 Task: Set the Modulation / Constellation for Cable and satellite reception parameters to 64-QAM.
Action: Mouse moved to (140, 16)
Screenshot: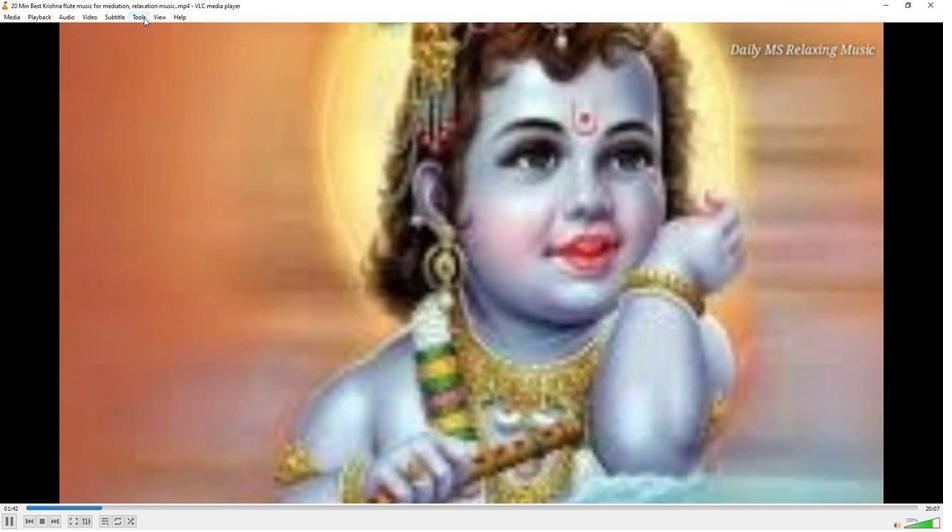 
Action: Mouse pressed left at (140, 16)
Screenshot: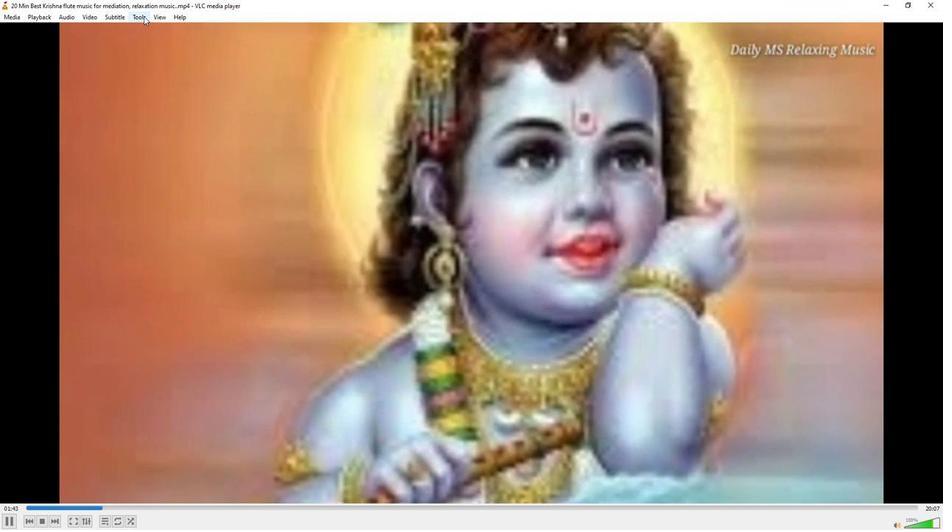 
Action: Mouse moved to (160, 131)
Screenshot: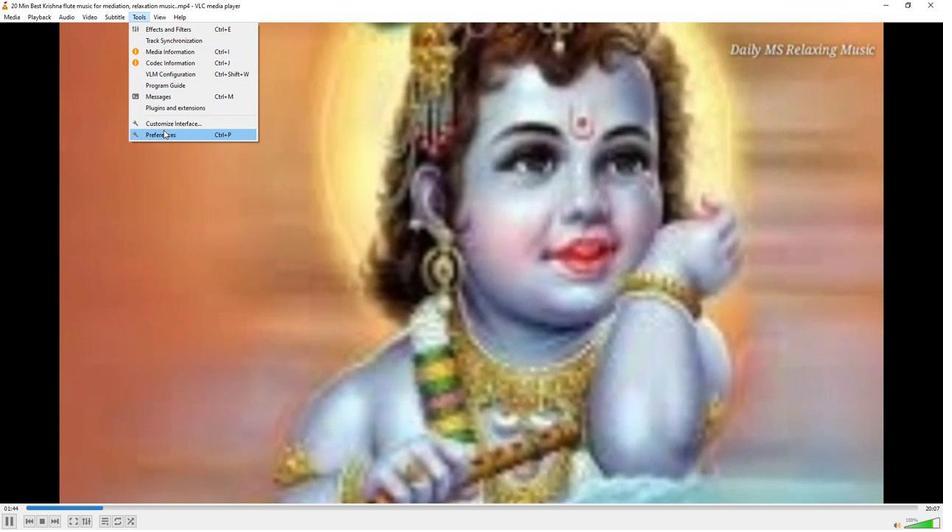 
Action: Mouse pressed left at (160, 131)
Screenshot: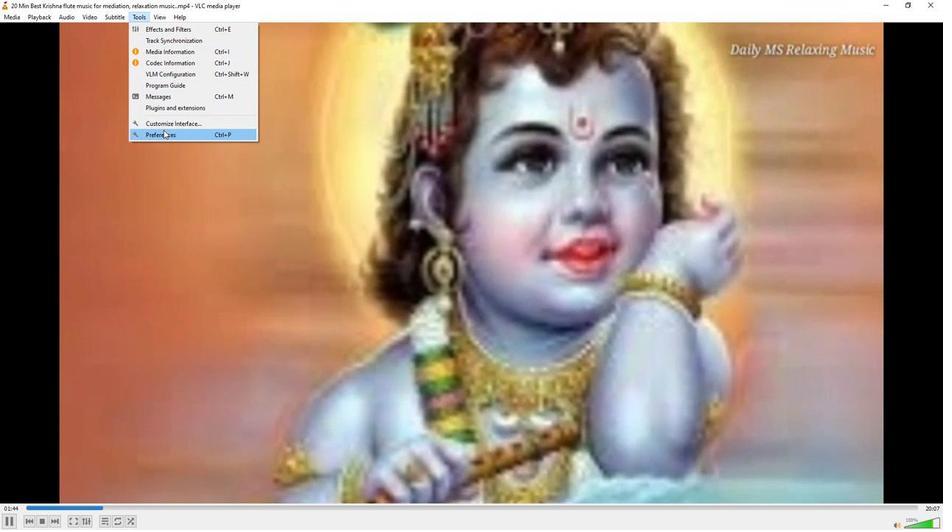 
Action: Mouse moved to (308, 435)
Screenshot: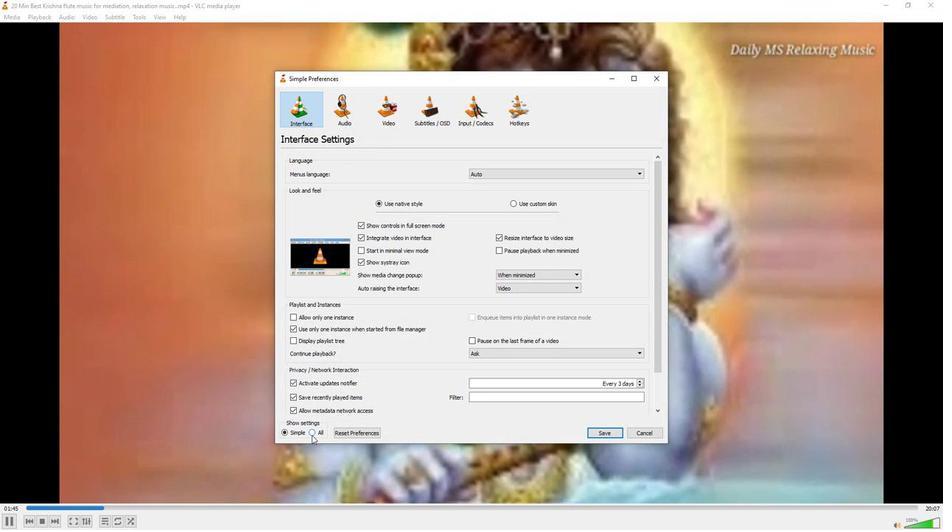 
Action: Mouse pressed left at (308, 435)
Screenshot: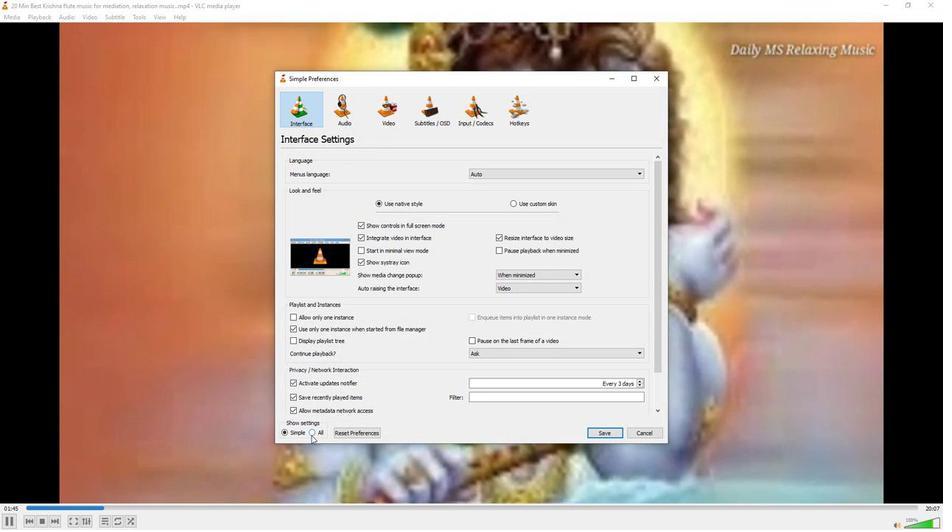 
Action: Mouse moved to (294, 268)
Screenshot: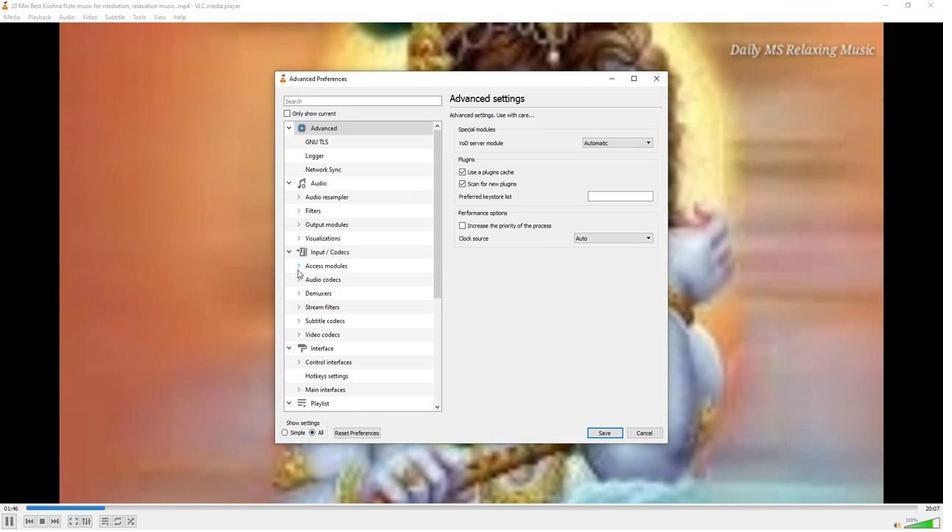 
Action: Mouse pressed left at (294, 268)
Screenshot: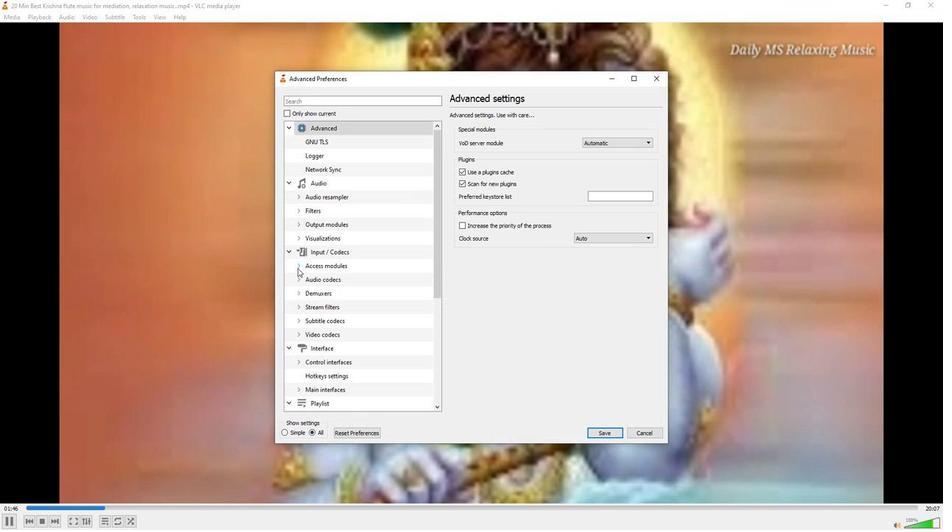 
Action: Mouse moved to (318, 347)
Screenshot: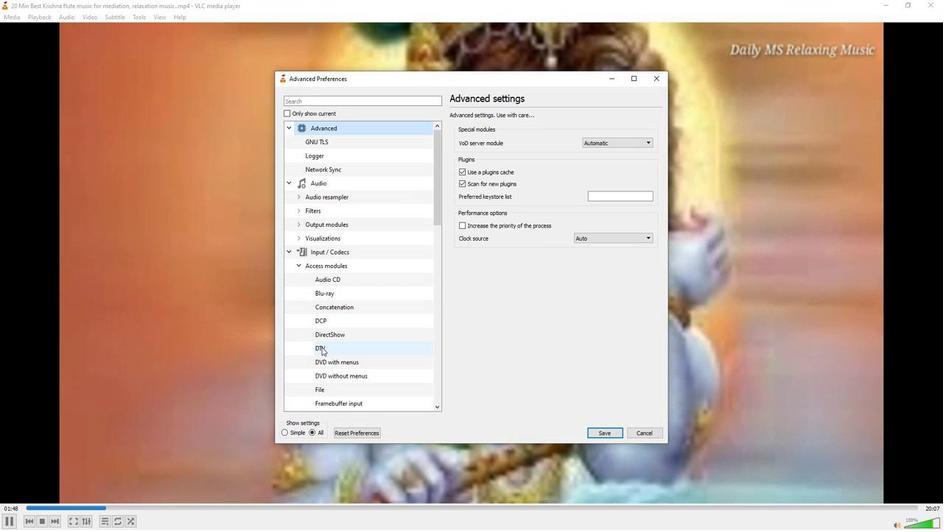 
Action: Mouse pressed left at (318, 347)
Screenshot: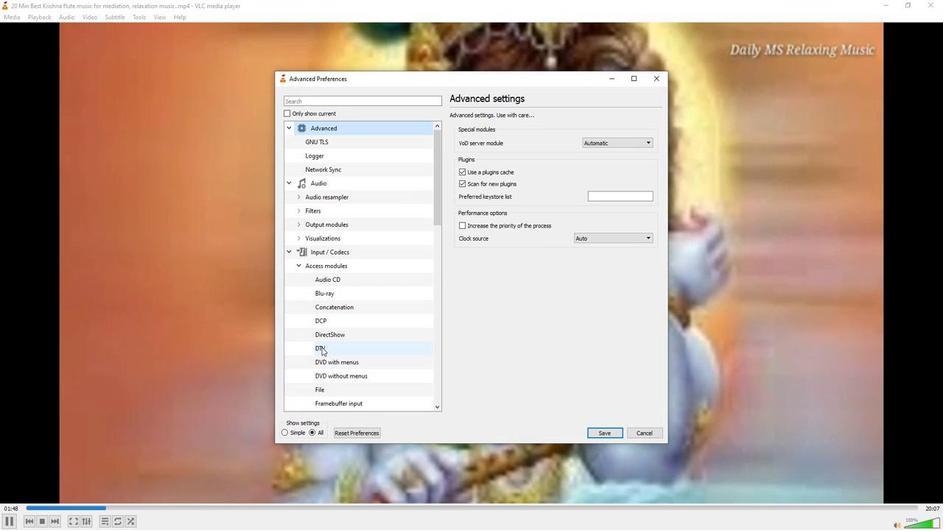 
Action: Mouse moved to (516, 330)
Screenshot: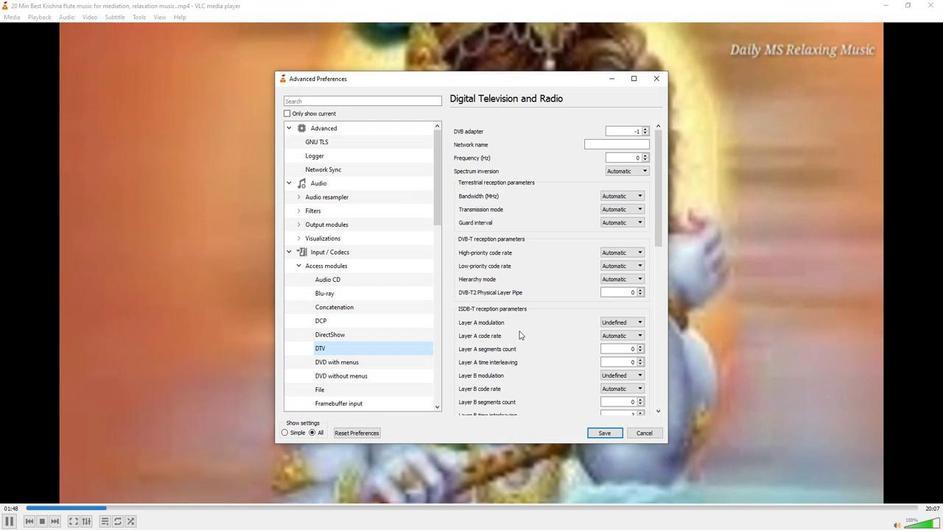 
Action: Mouse scrolled (516, 330) with delta (0, 0)
Screenshot: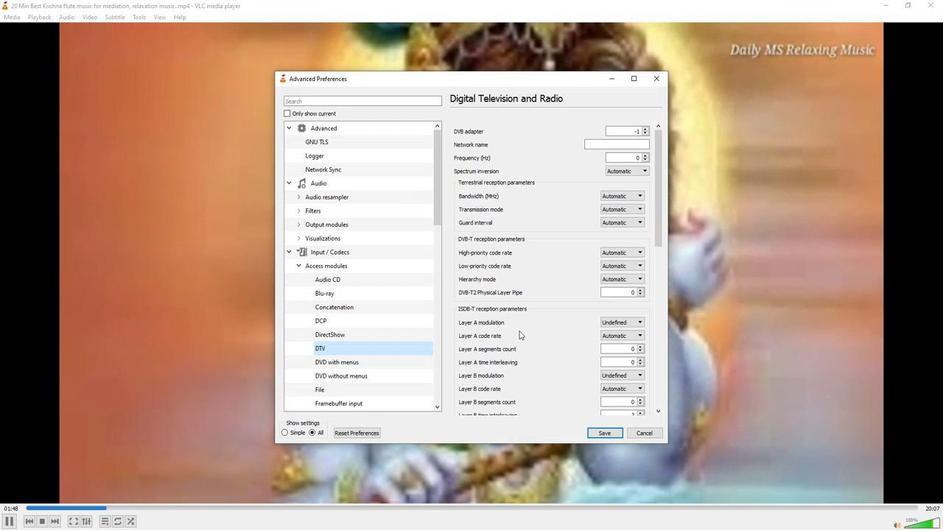 
Action: Mouse scrolled (516, 330) with delta (0, 0)
Screenshot: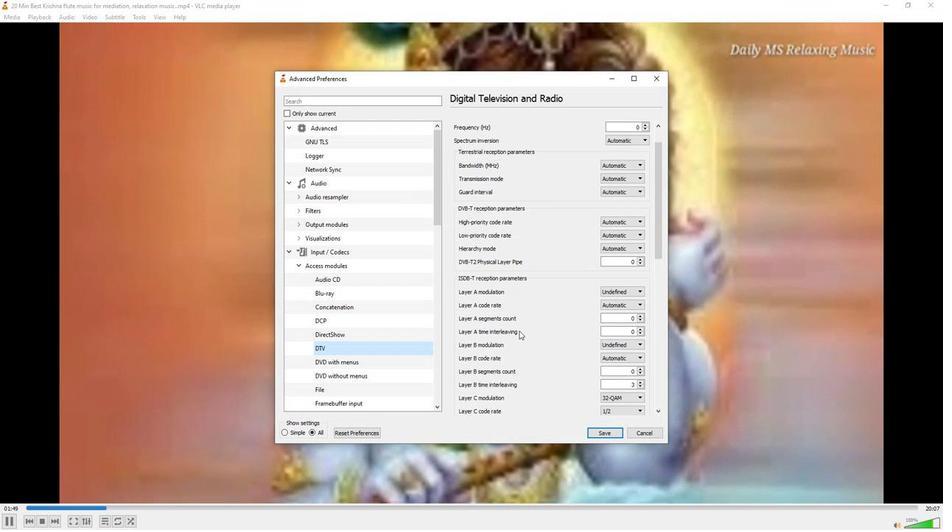 
Action: Mouse scrolled (516, 330) with delta (0, 0)
Screenshot: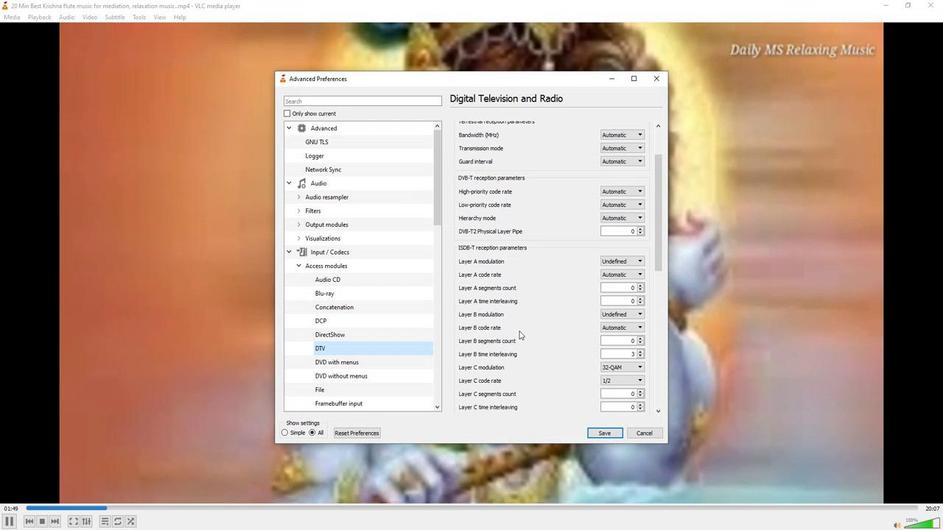 
Action: Mouse scrolled (516, 330) with delta (0, 0)
Screenshot: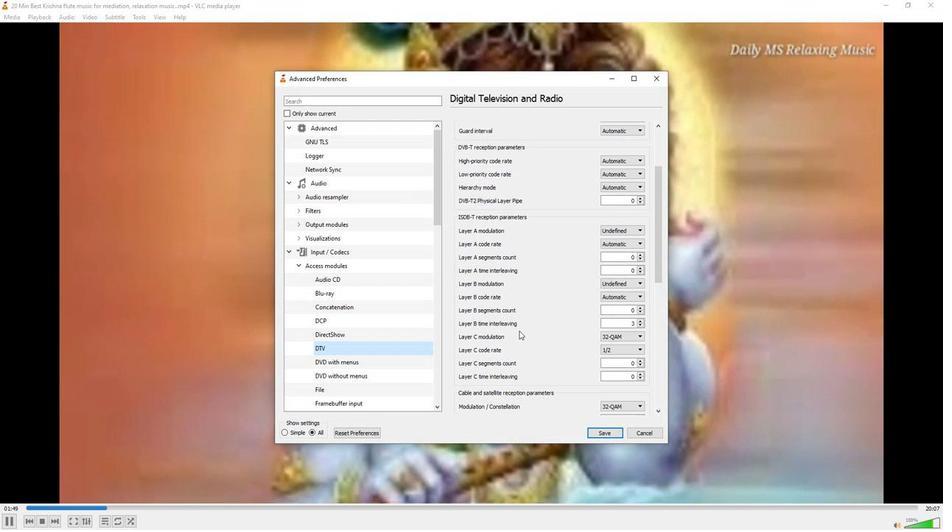 
Action: Mouse scrolled (516, 330) with delta (0, 0)
Screenshot: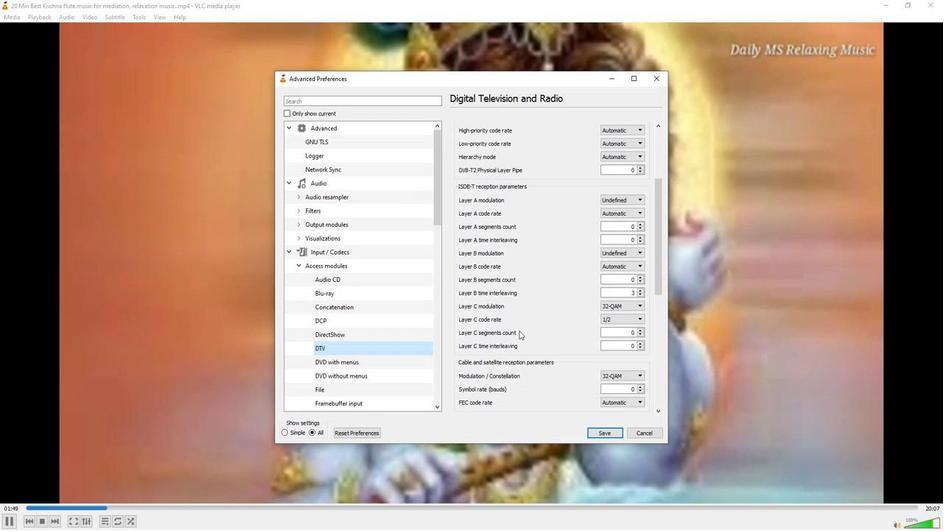 
Action: Mouse moved to (637, 344)
Screenshot: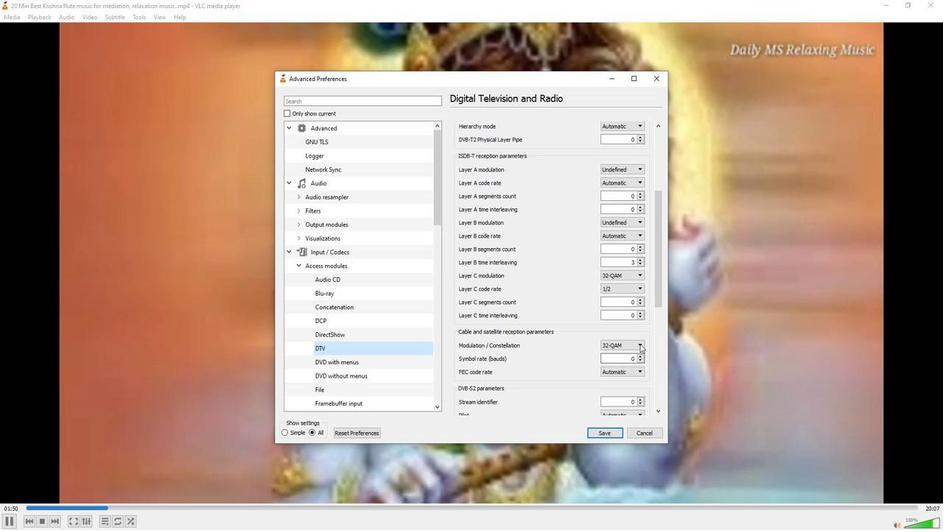 
Action: Mouse pressed left at (637, 344)
Screenshot: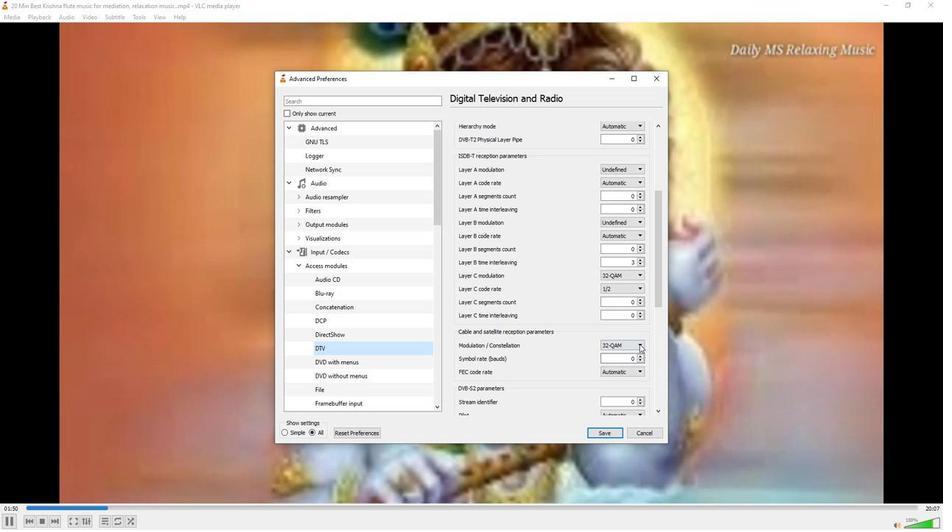 
Action: Mouse moved to (618, 378)
Screenshot: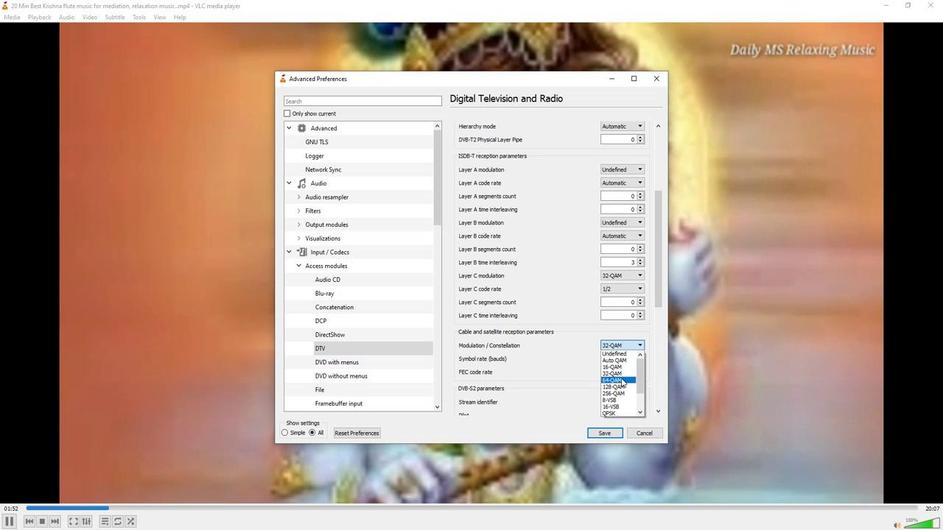 
Action: Mouse pressed left at (618, 378)
Screenshot: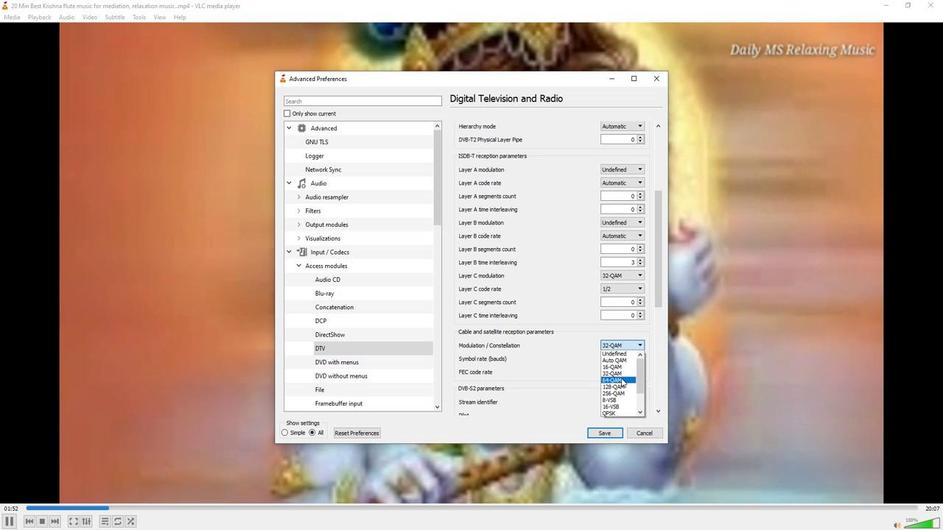 
Action: Mouse moved to (536, 363)
Screenshot: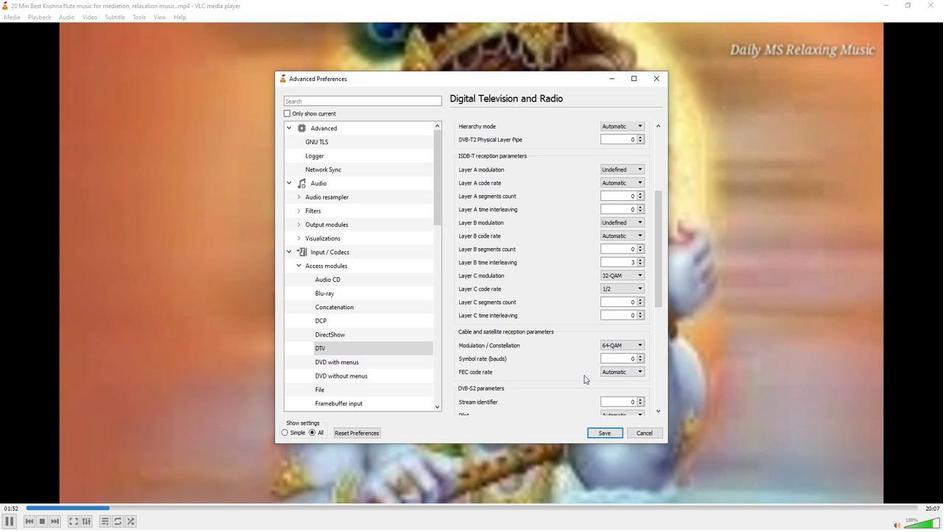 
